 Task: Add a custom column named 'sunny' to the email view in Outlook.
Action: Mouse moved to (207, 24)
Screenshot: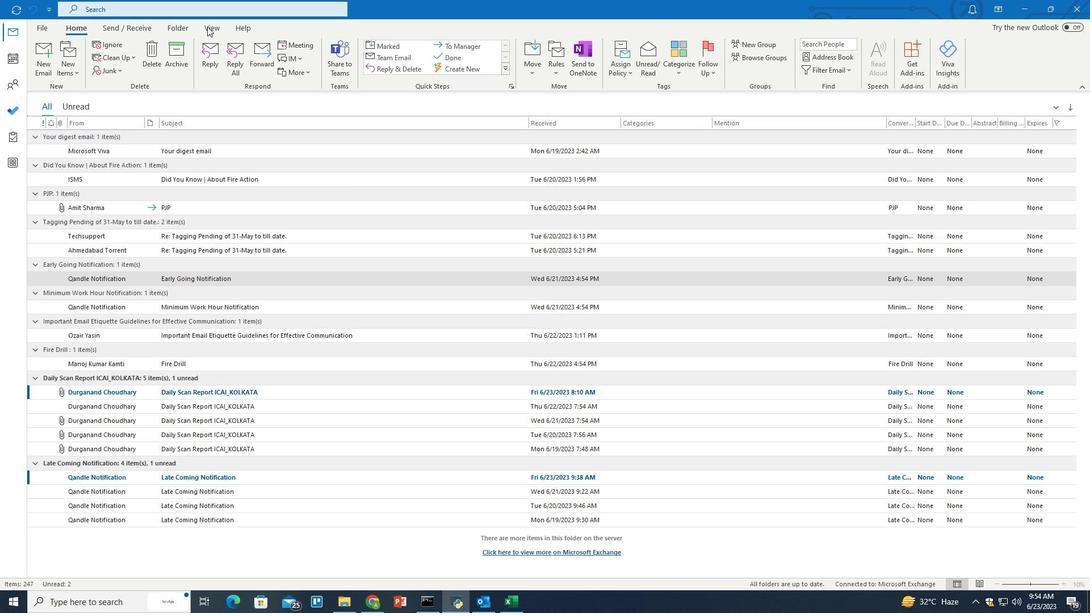 
Action: Mouse pressed left at (207, 24)
Screenshot: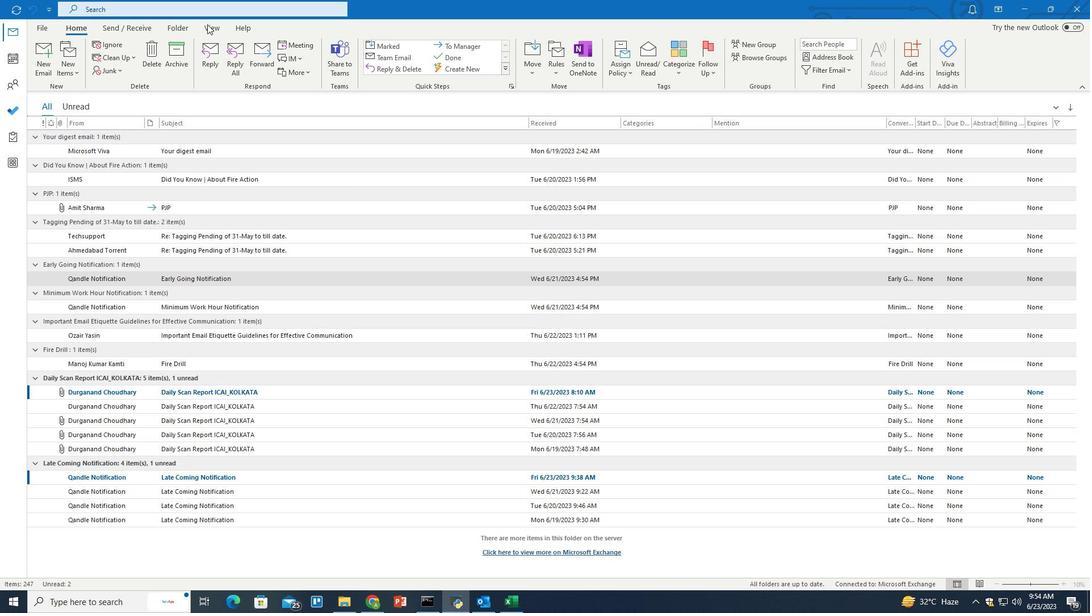 
Action: Mouse moved to (619, 67)
Screenshot: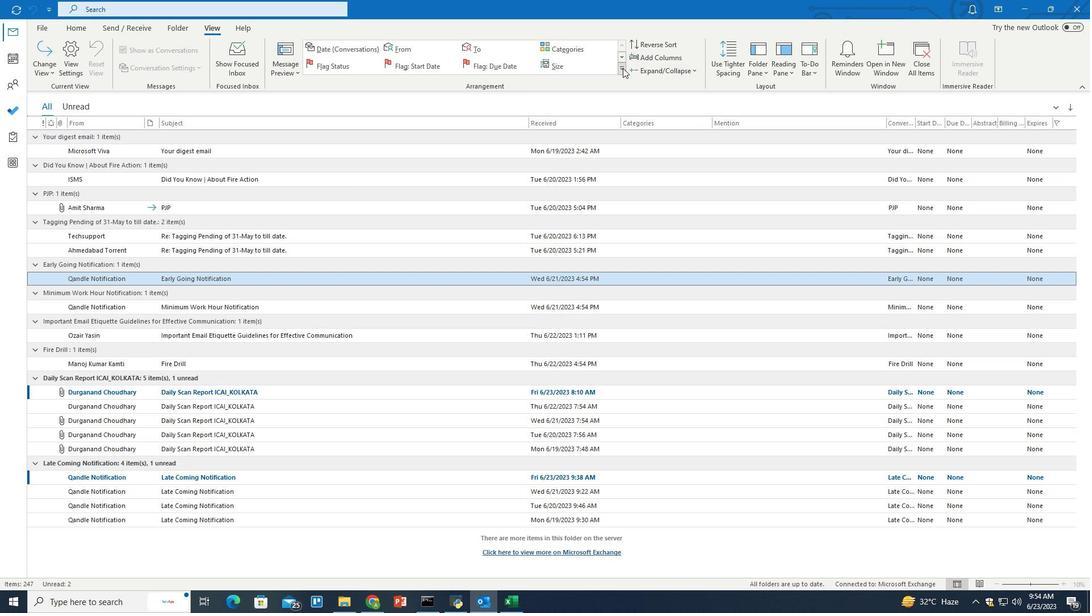 
Action: Mouse pressed left at (619, 67)
Screenshot: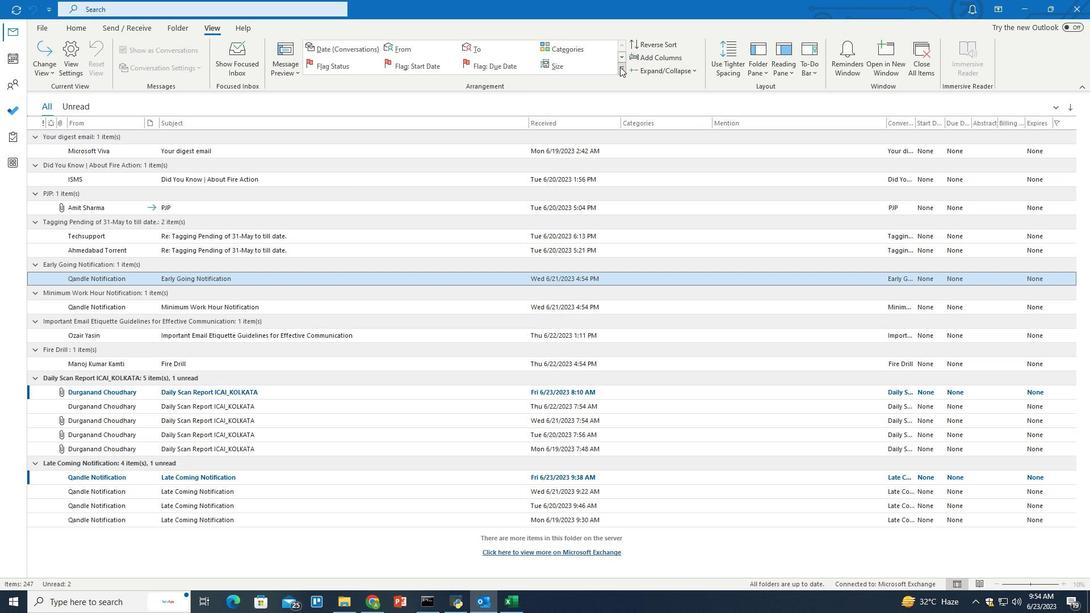 
Action: Mouse moved to (513, 143)
Screenshot: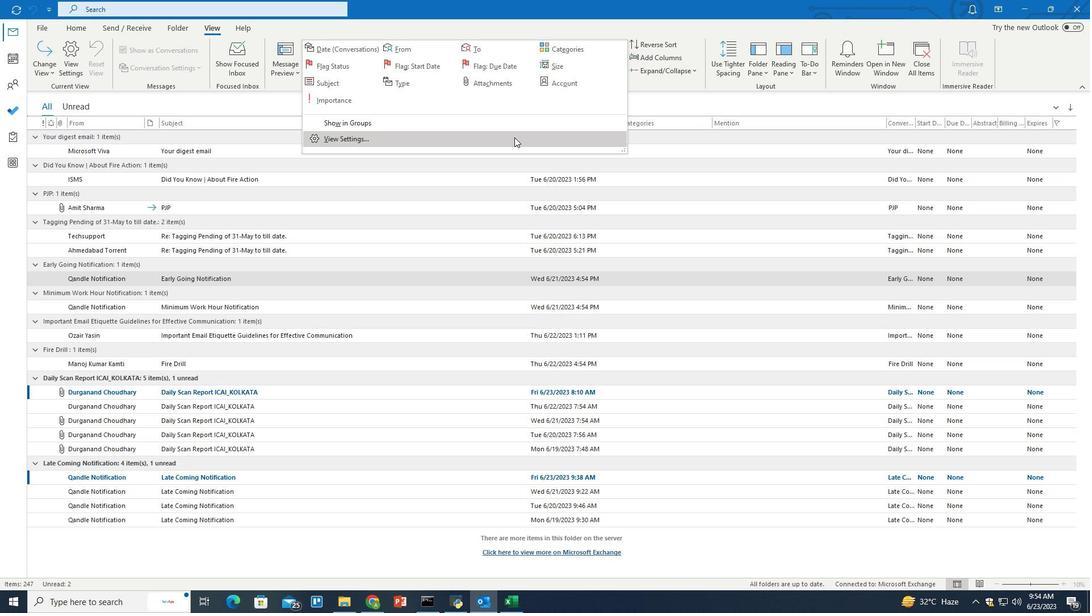 
Action: Mouse pressed left at (513, 143)
Screenshot: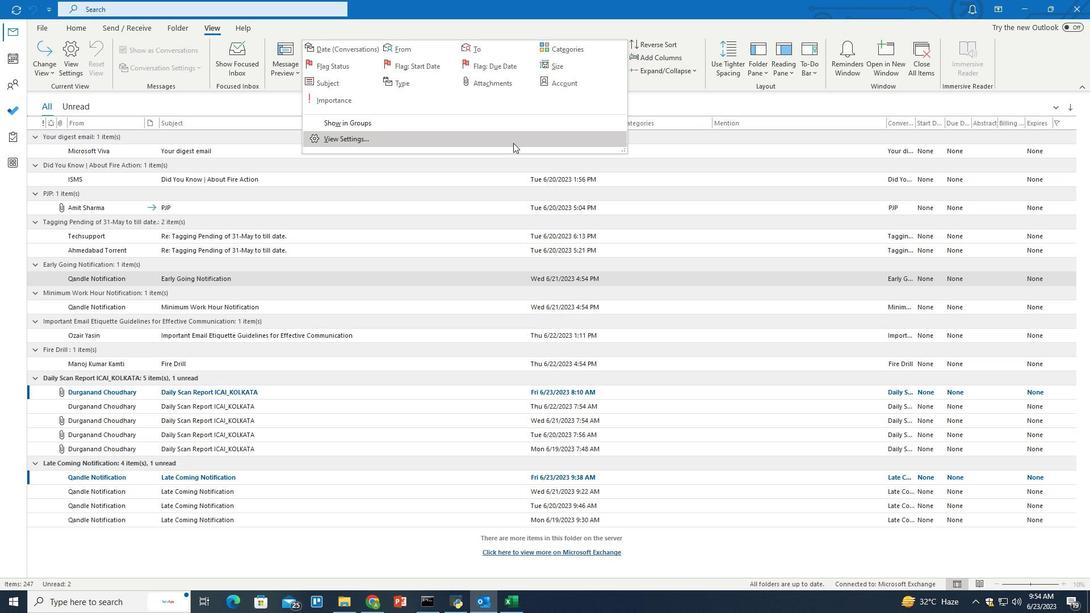 
Action: Mouse moved to (469, 239)
Screenshot: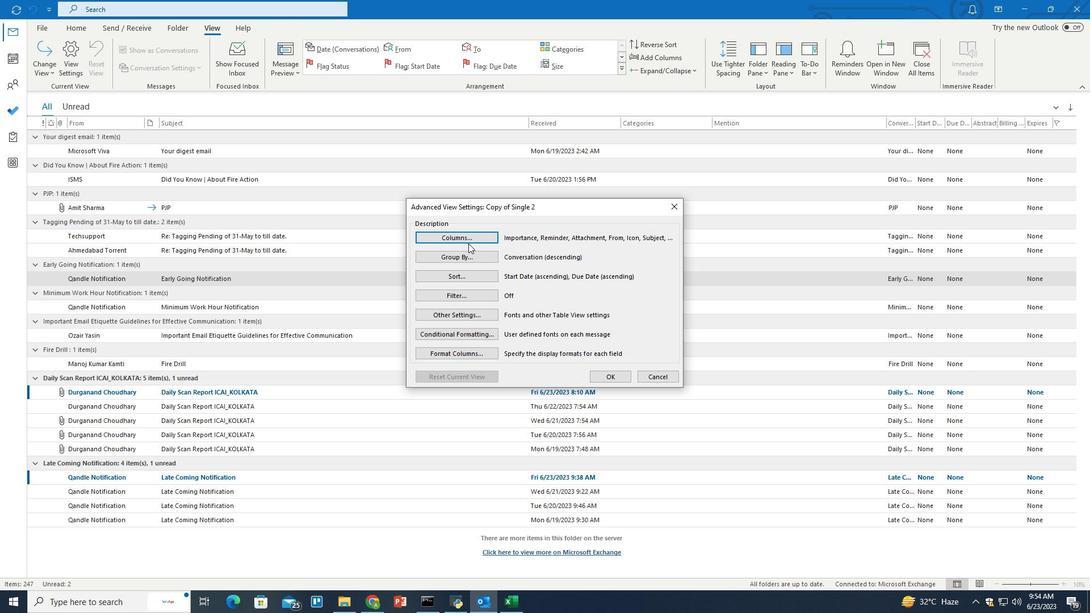 
Action: Mouse pressed left at (469, 239)
Screenshot: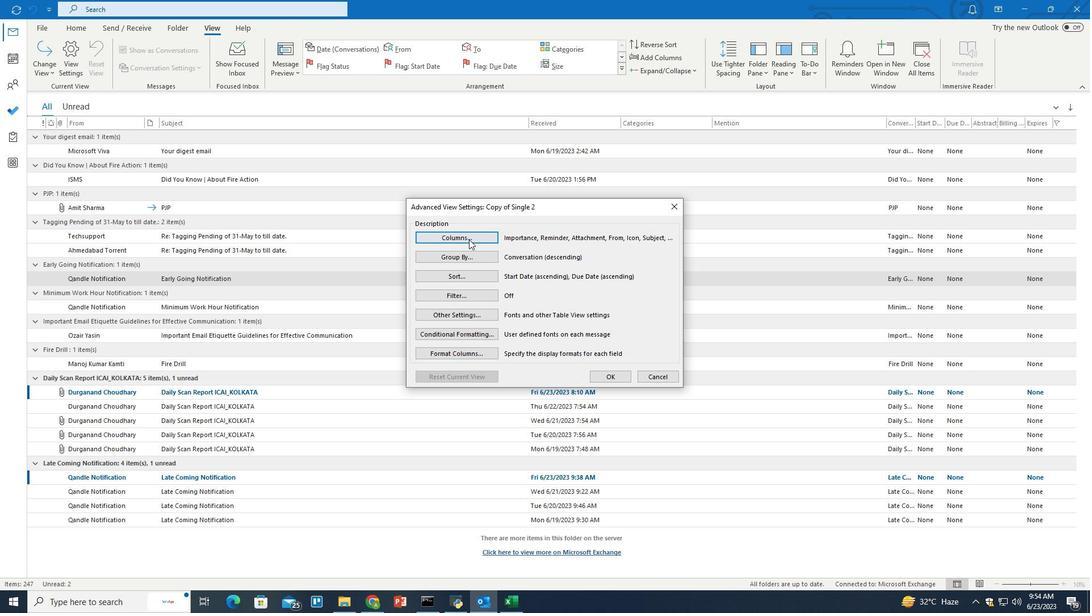 
Action: Mouse moved to (506, 239)
Screenshot: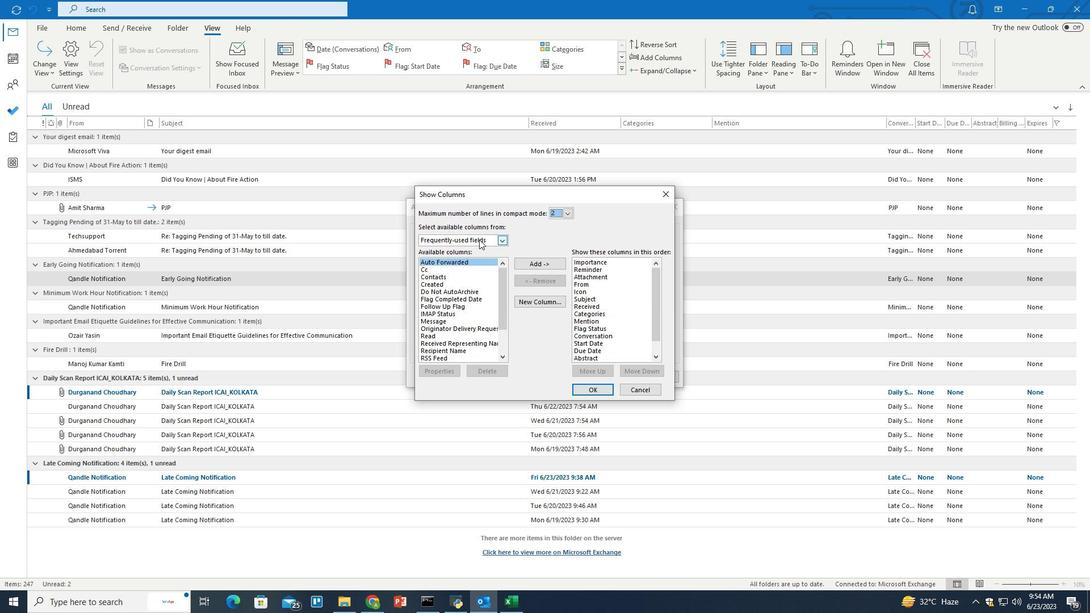 
Action: Mouse pressed left at (506, 239)
Screenshot: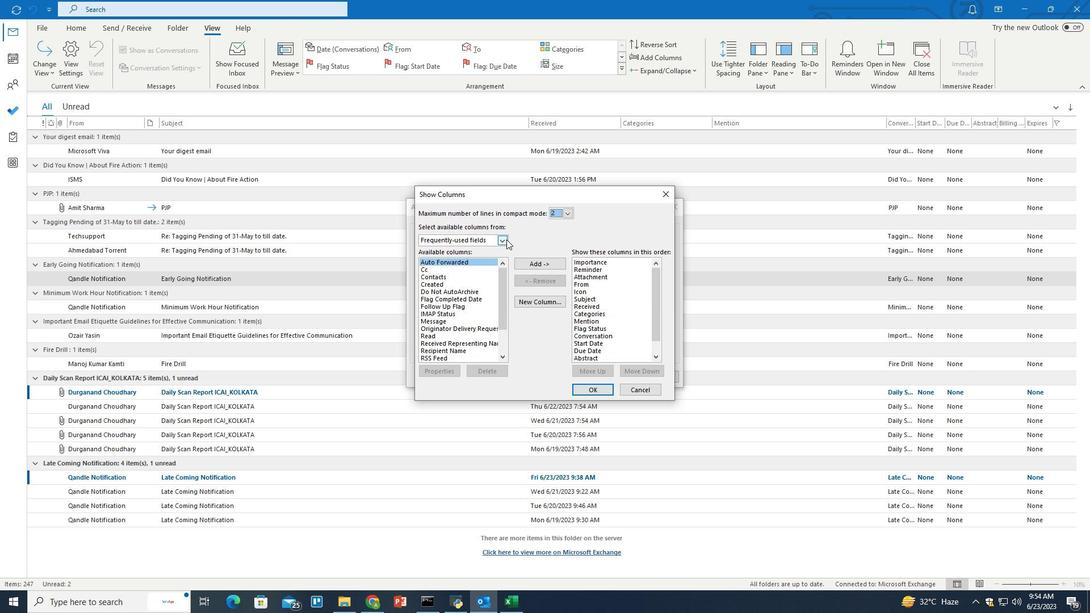 
Action: Mouse moved to (478, 268)
Screenshot: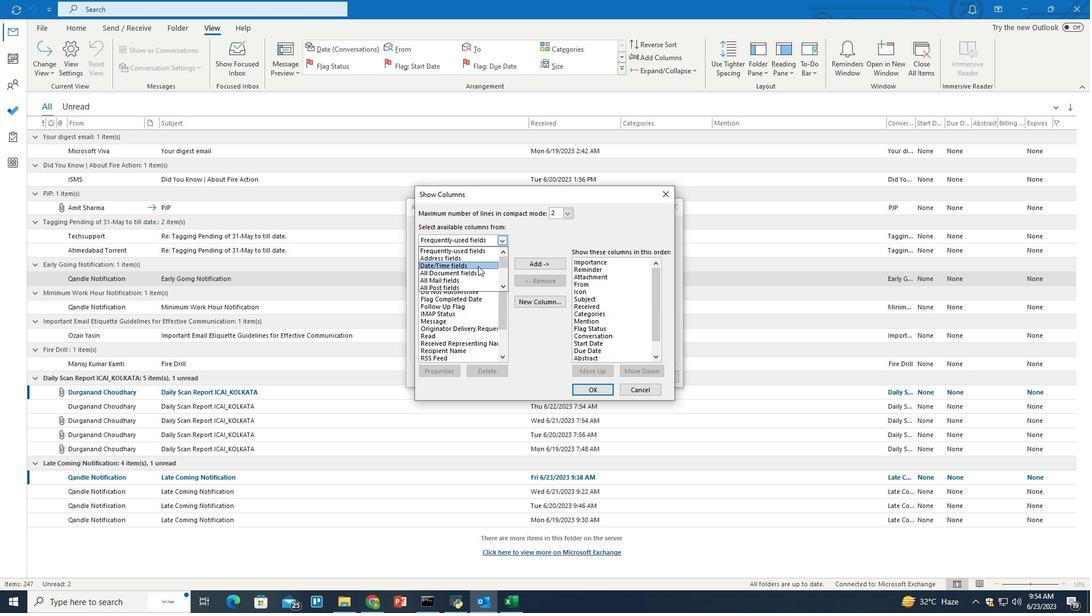 
Action: Mouse scrolled (478, 267) with delta (0, 0)
Screenshot: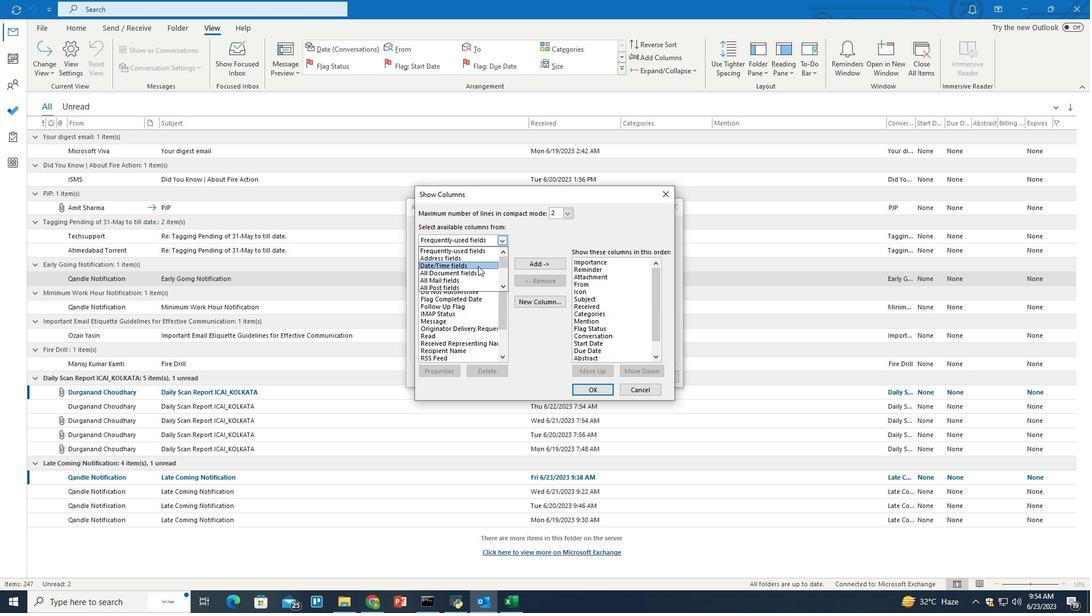 
Action: Mouse scrolled (478, 267) with delta (0, 0)
Screenshot: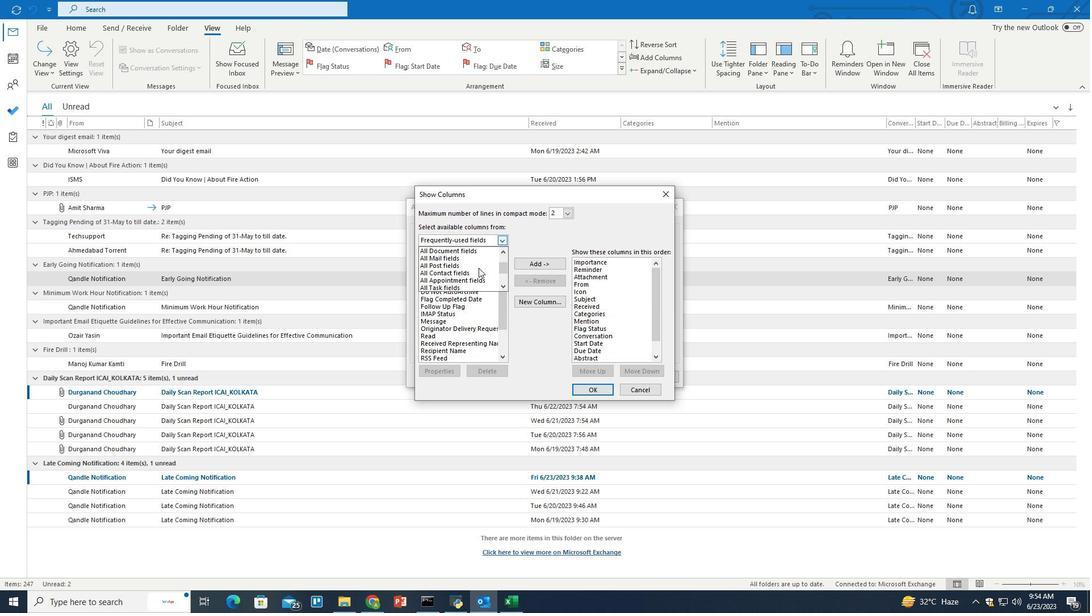 
Action: Mouse moved to (480, 284)
Screenshot: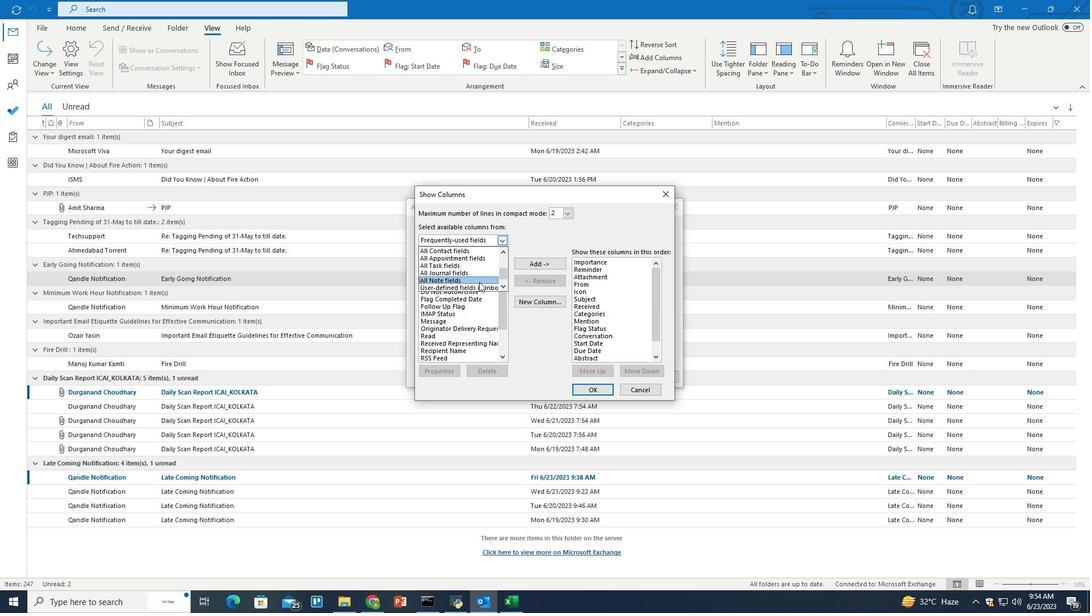 
Action: Mouse pressed left at (480, 284)
Screenshot: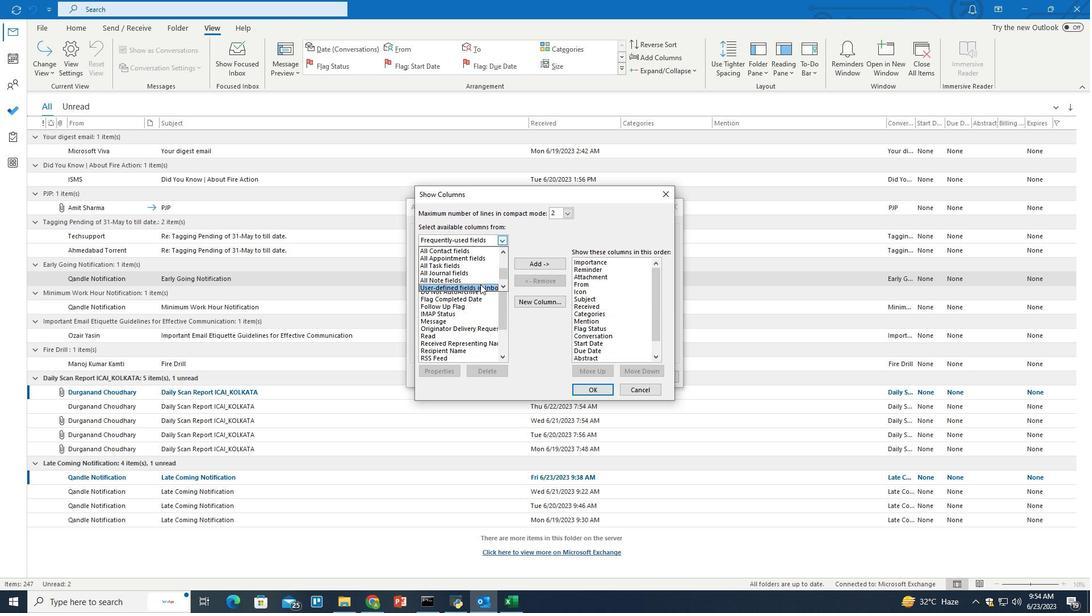 
Action: Mouse moved to (474, 278)
Screenshot: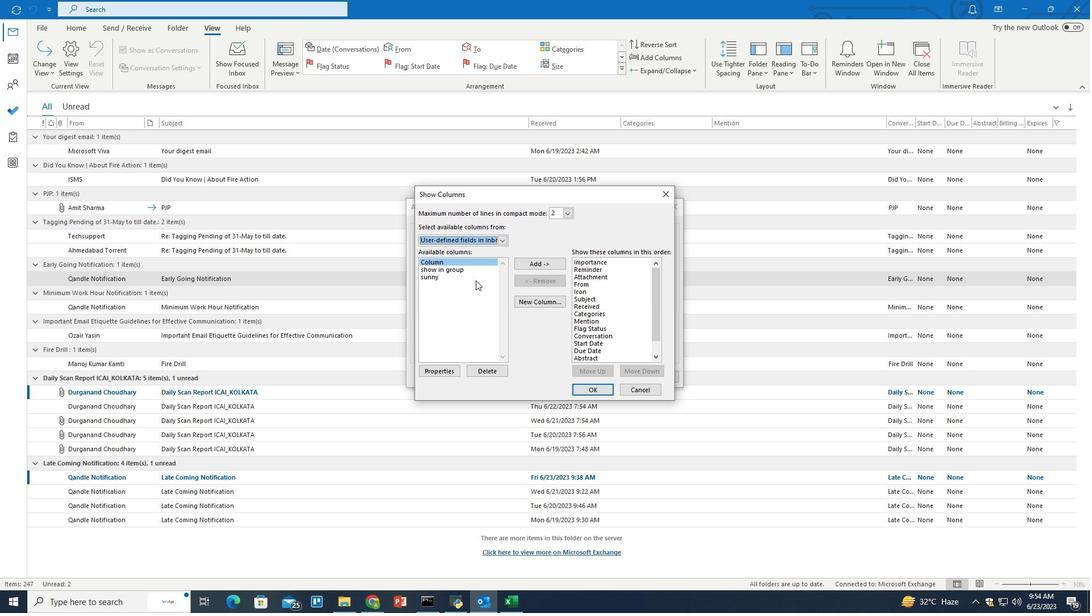 
Action: Mouse pressed left at (474, 278)
Screenshot: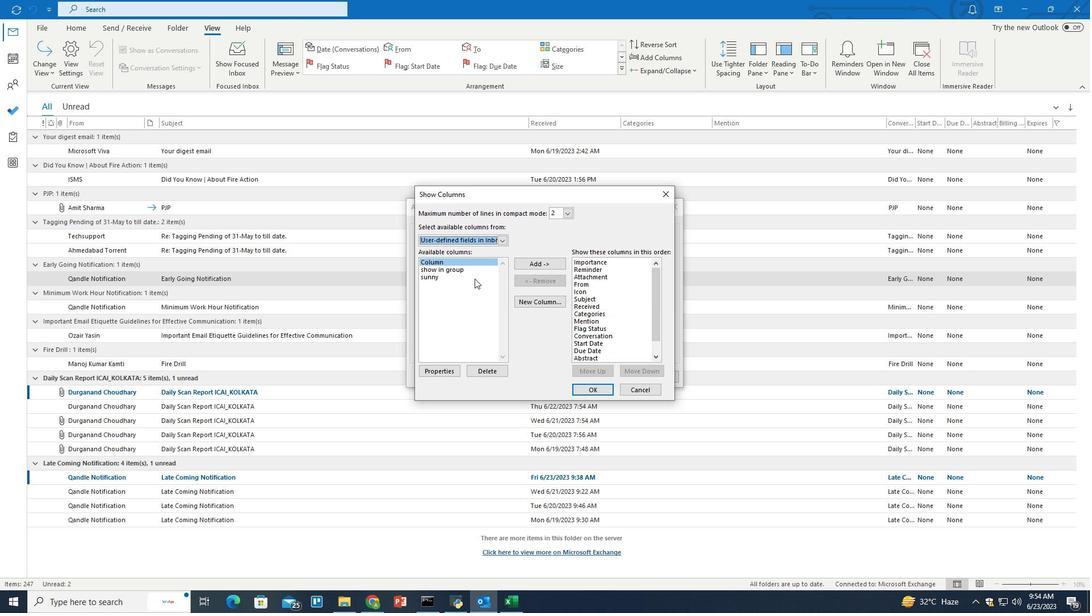 
Action: Mouse moved to (540, 263)
Screenshot: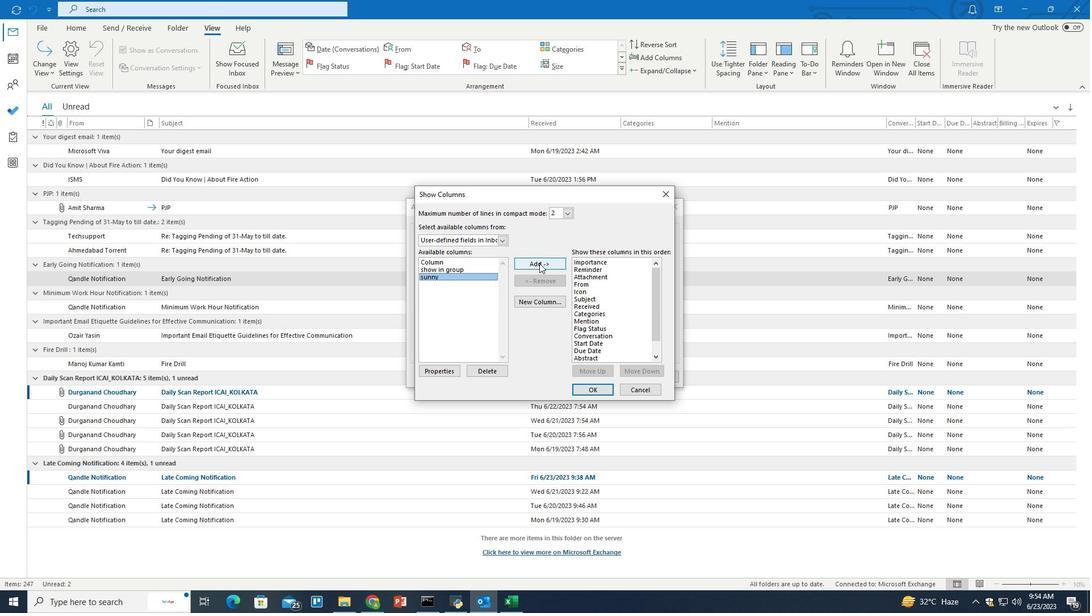 
Action: Mouse pressed left at (540, 263)
Screenshot: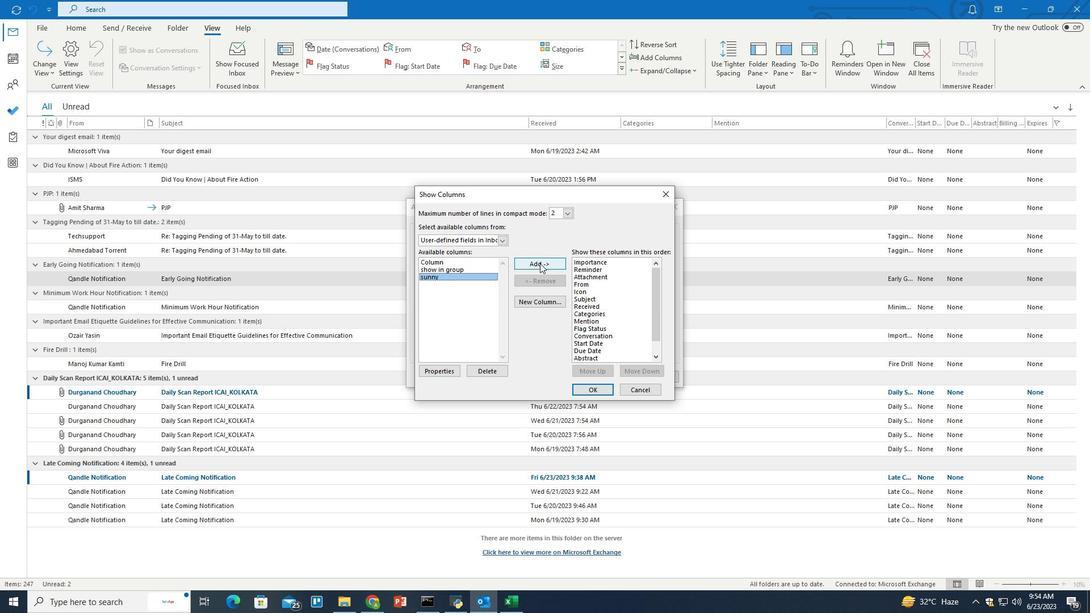 
Action: Mouse moved to (596, 387)
Screenshot: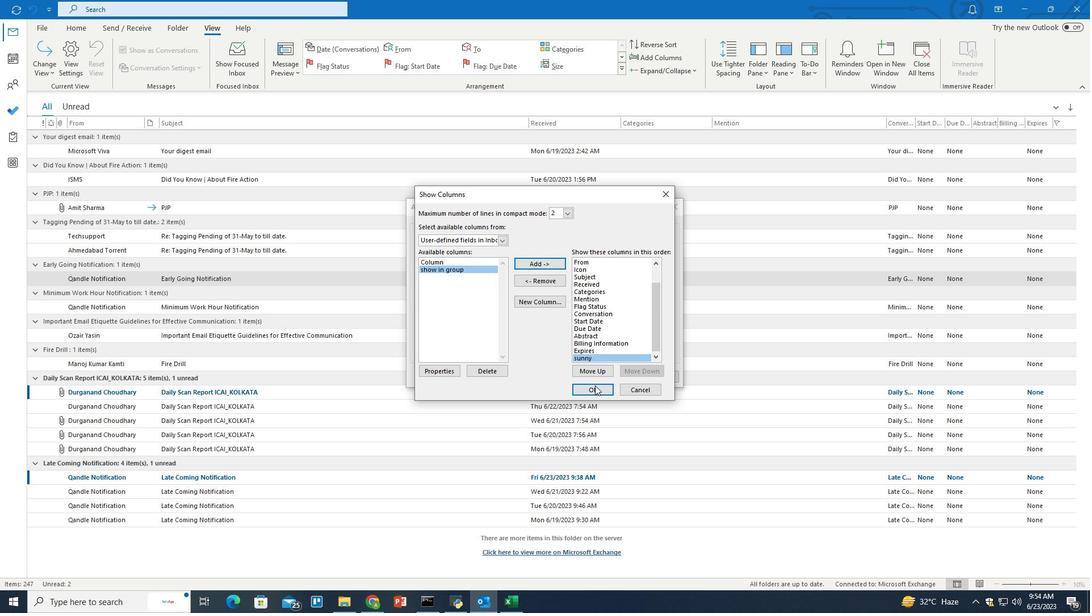 
Action: Mouse pressed left at (596, 387)
Screenshot: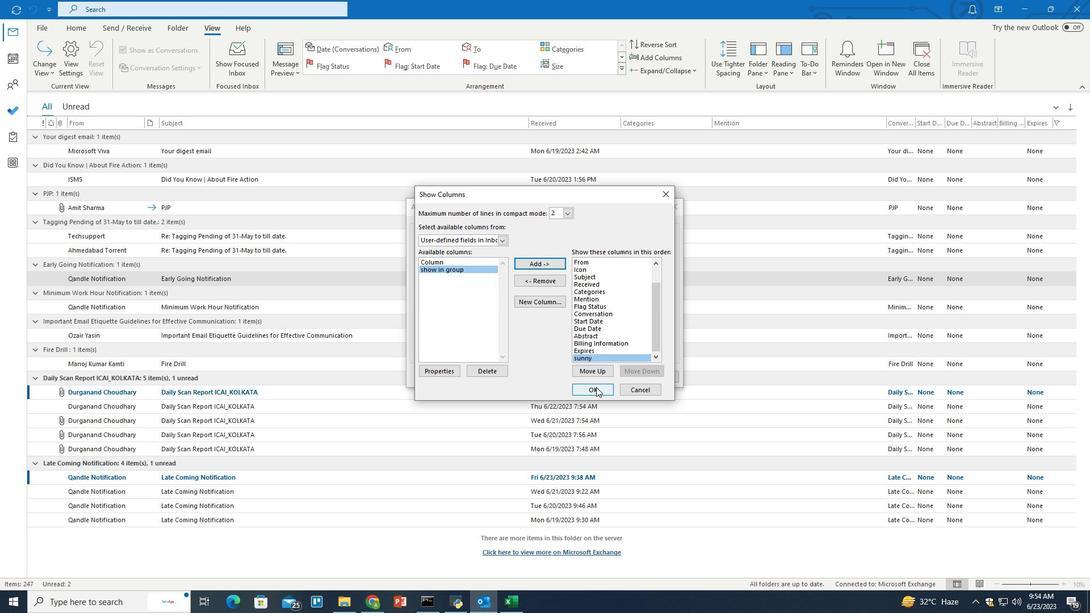 
Action: Mouse moved to (611, 375)
Screenshot: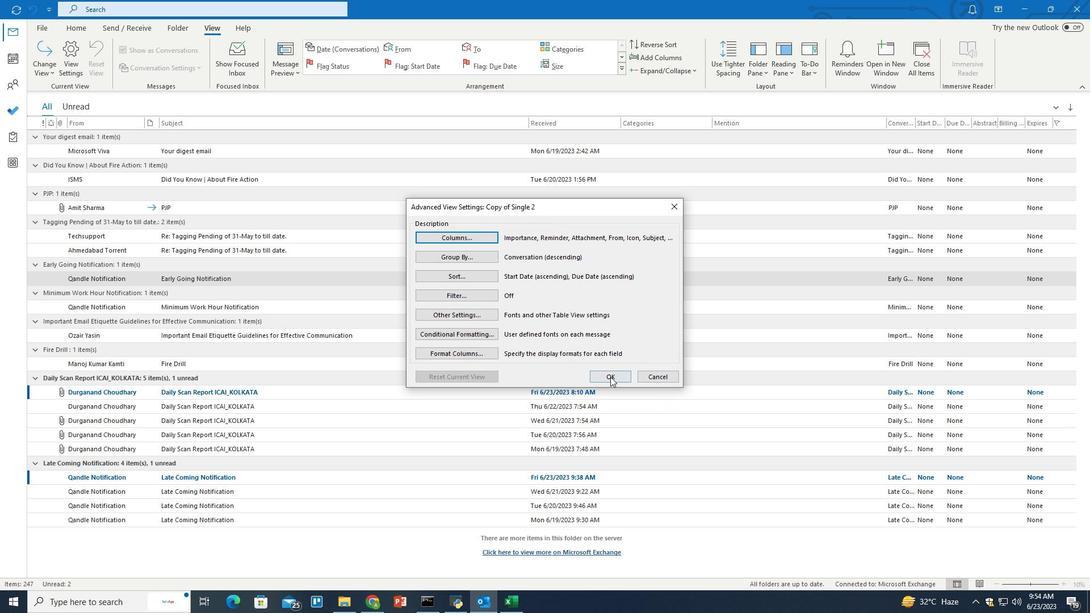 
Action: Mouse pressed left at (611, 375)
Screenshot: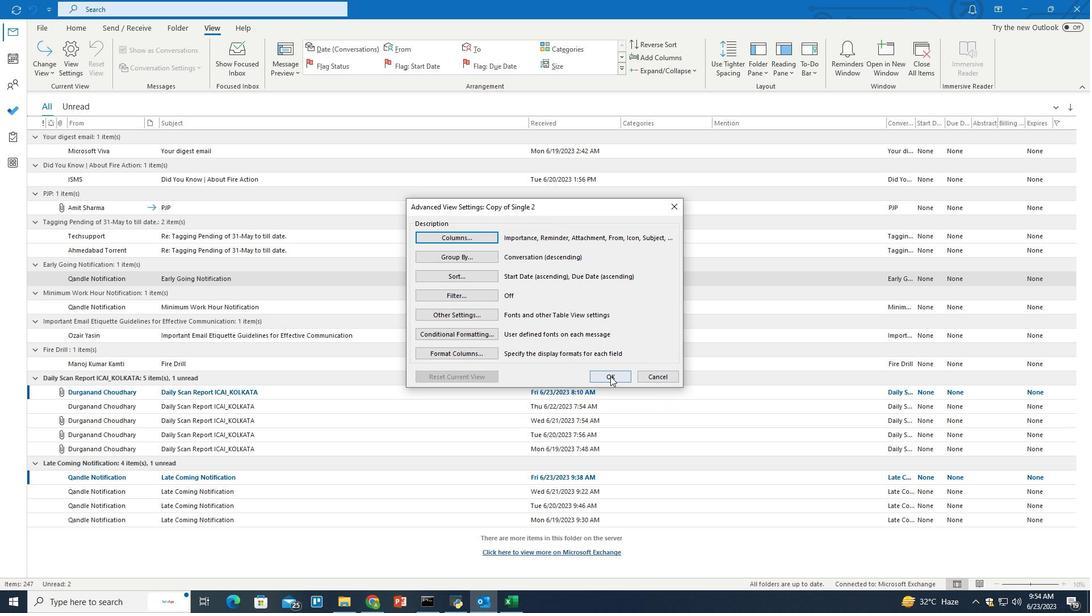 
Action: Mouse moved to (607, 372)
Screenshot: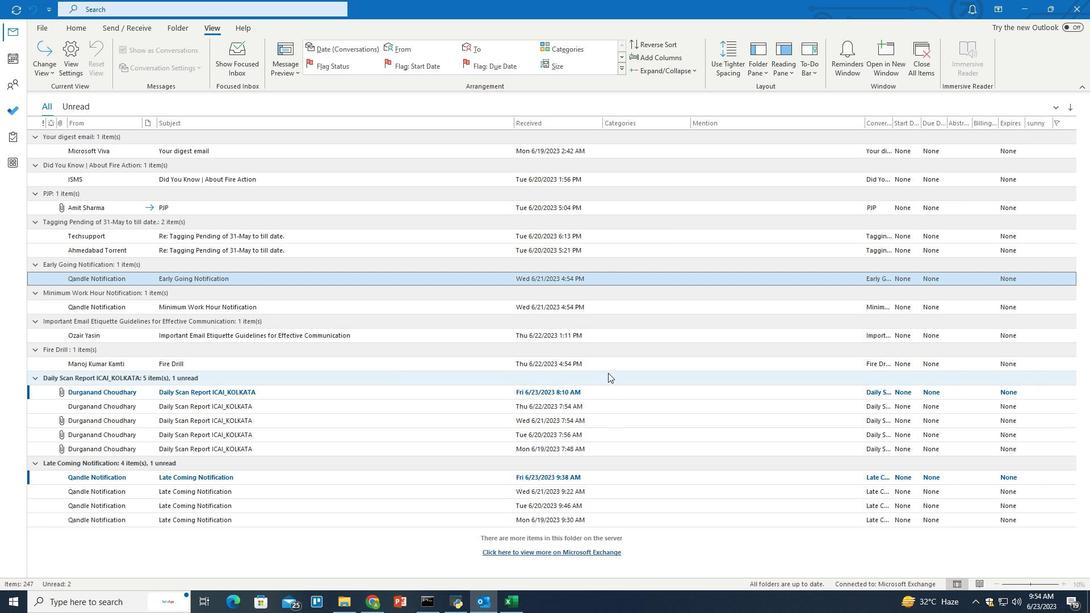 
